 Task: Create Board Newsletter Writing Tips to Workspace Business Strategy and Planning. Create Board Content Marketing Analytics to Workspace Business Strategy and Planning. Create Board IT Project Management and Execution to Workspace Business Strategy and Planning
Action: Mouse moved to (383, 82)
Screenshot: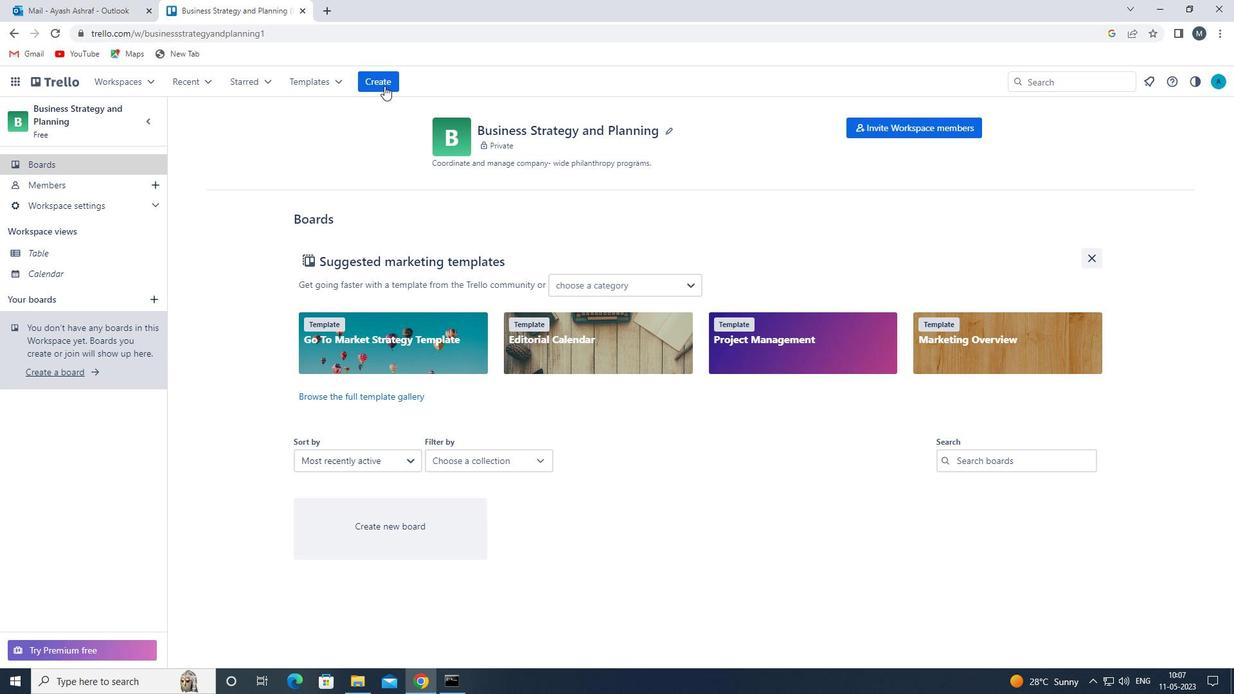 
Action: Mouse pressed left at (383, 82)
Screenshot: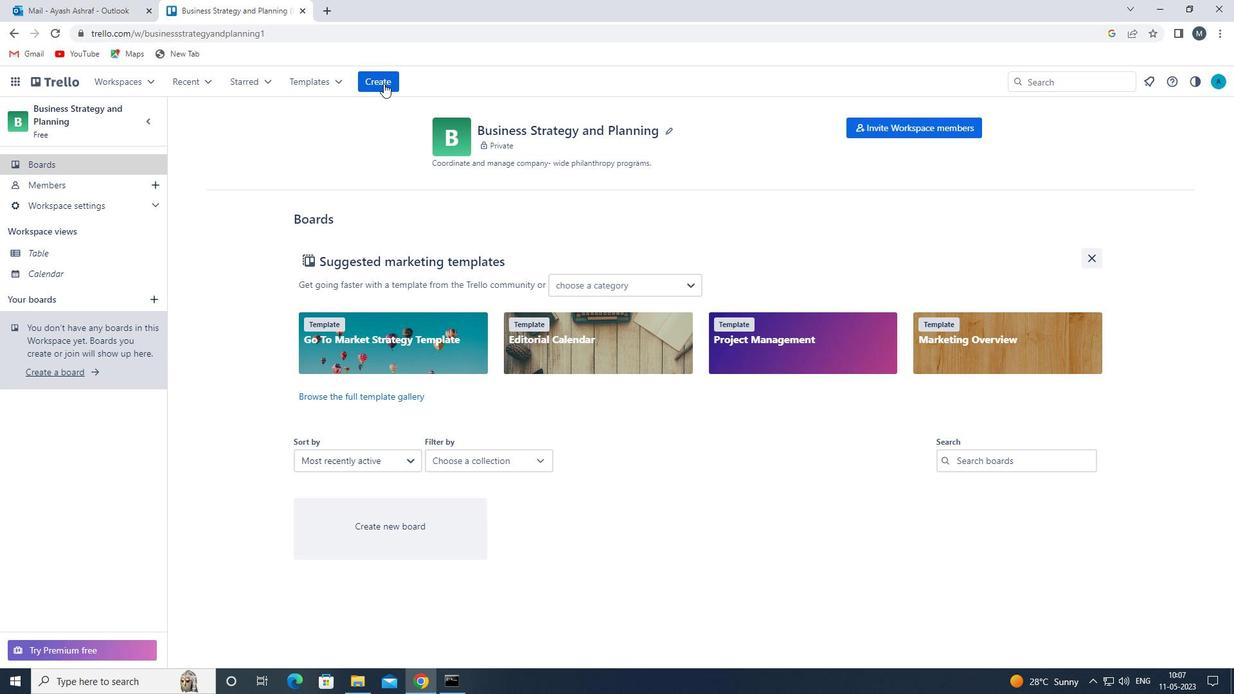 
Action: Mouse moved to (426, 113)
Screenshot: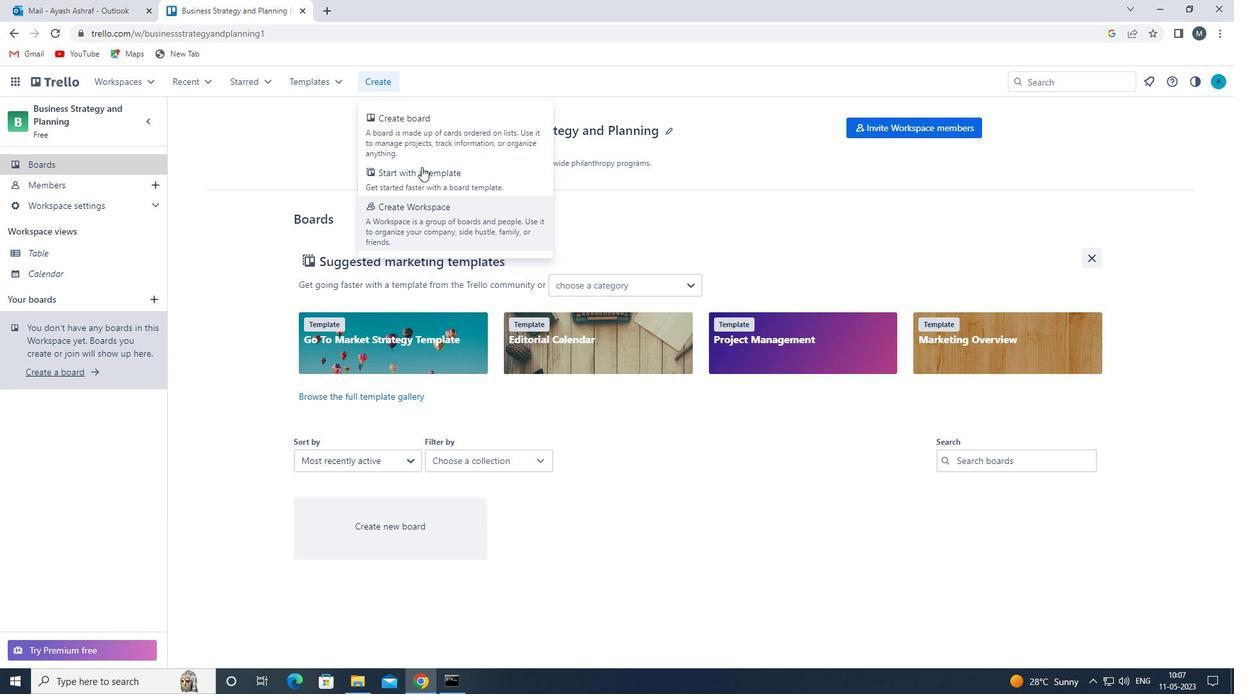 
Action: Mouse pressed left at (426, 113)
Screenshot: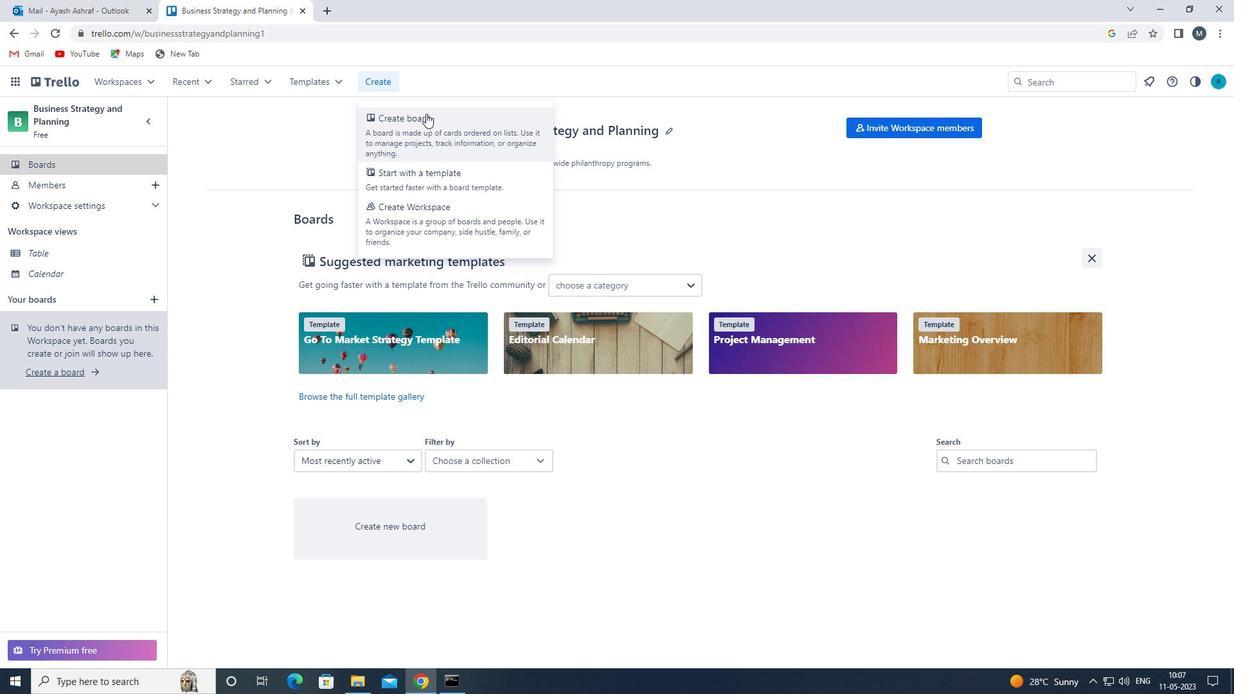 
Action: Mouse moved to (424, 316)
Screenshot: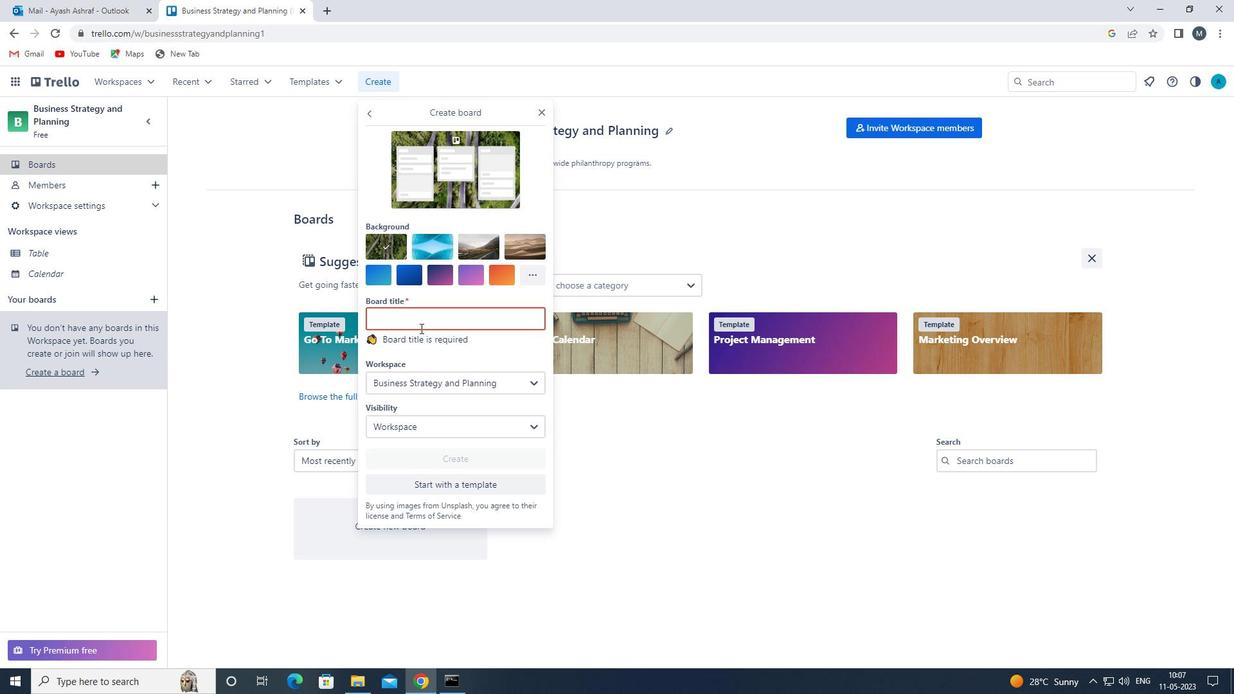 
Action: Mouse pressed left at (424, 316)
Screenshot: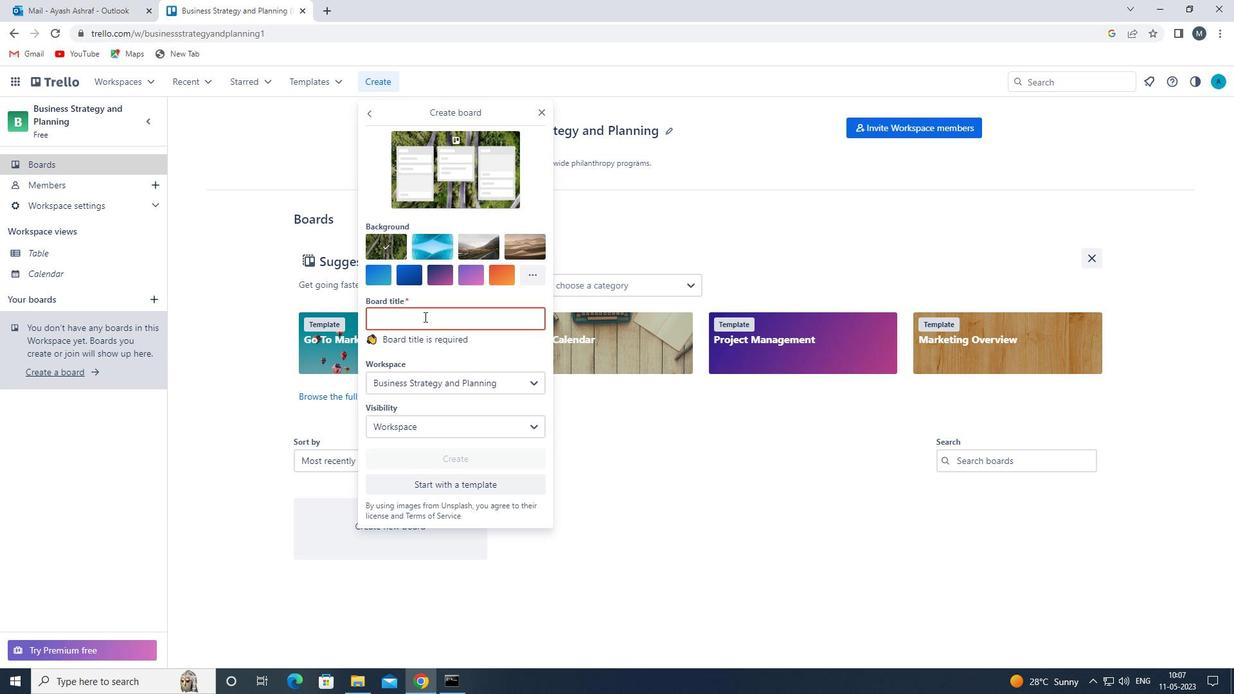 
Action: Key pressed <Key.shift>NEWS<Key.space><Key.shift>LETT<Key.backspace><Key.backspace><Key.backspace><Key.backspace><Key.backspace>LETTER<Key.space><Key.shift>WRITING<Key.space><Key.shift>TIPS
Screenshot: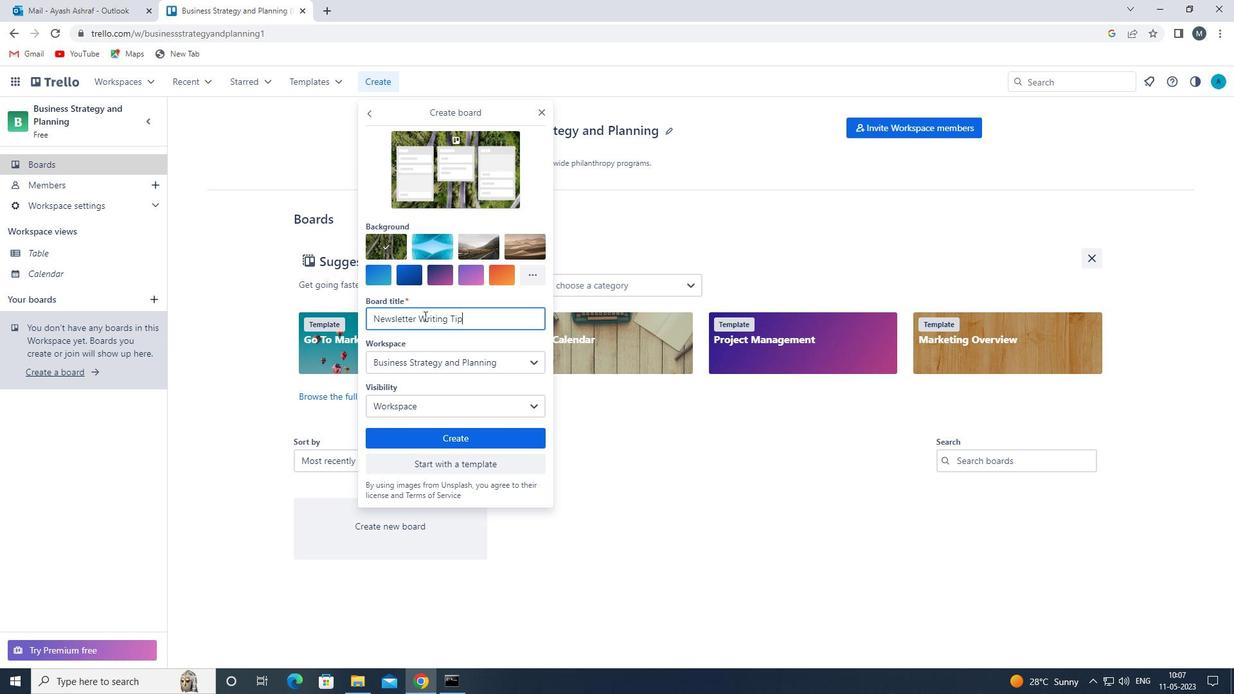 
Action: Mouse moved to (443, 434)
Screenshot: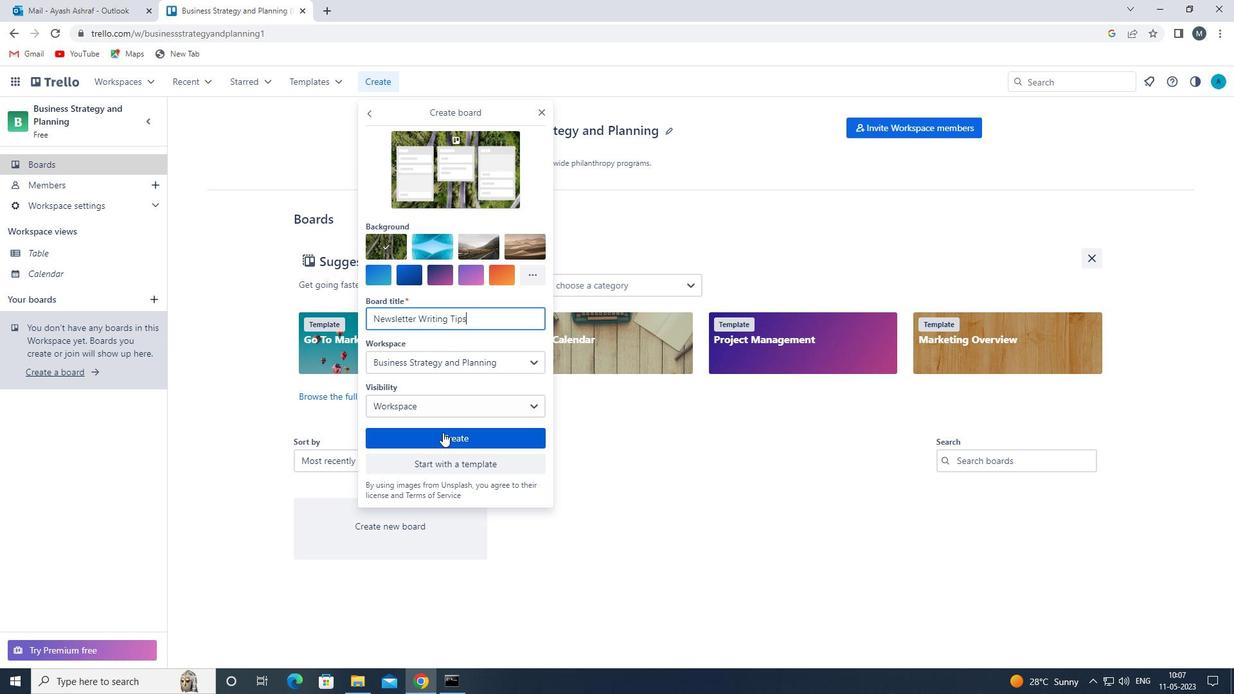 
Action: Mouse pressed left at (443, 434)
Screenshot: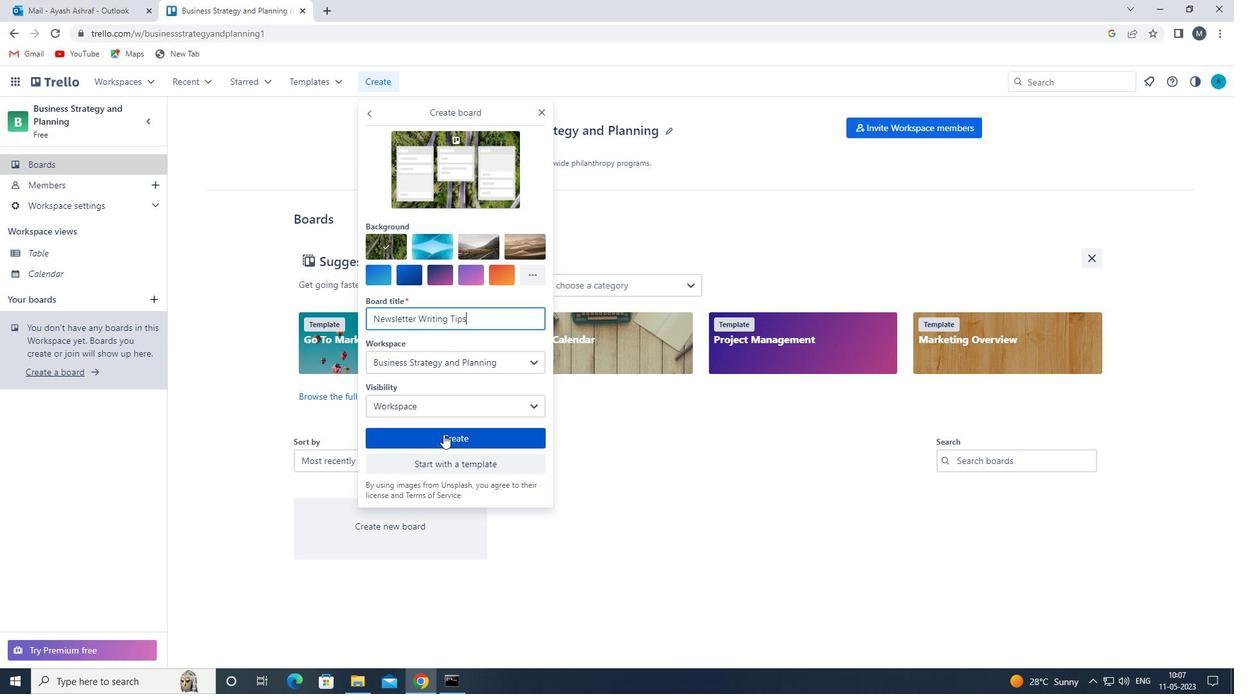 
Action: Mouse moved to (383, 82)
Screenshot: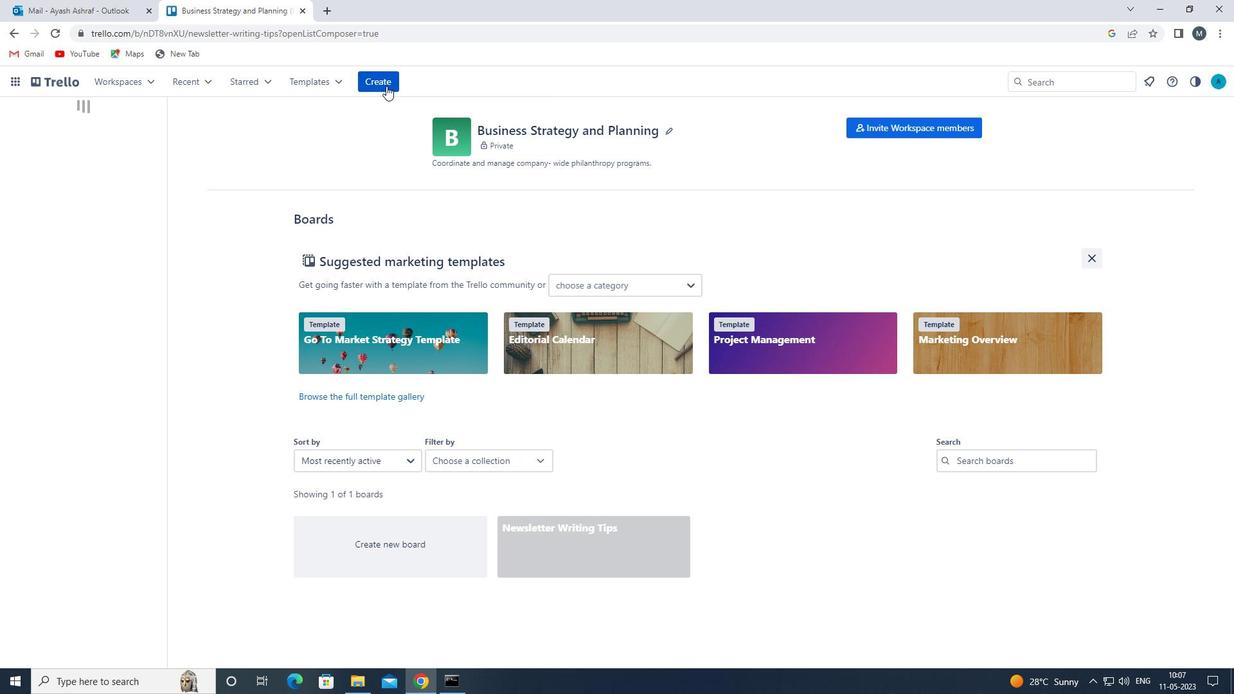 
Action: Mouse pressed left at (383, 82)
Screenshot: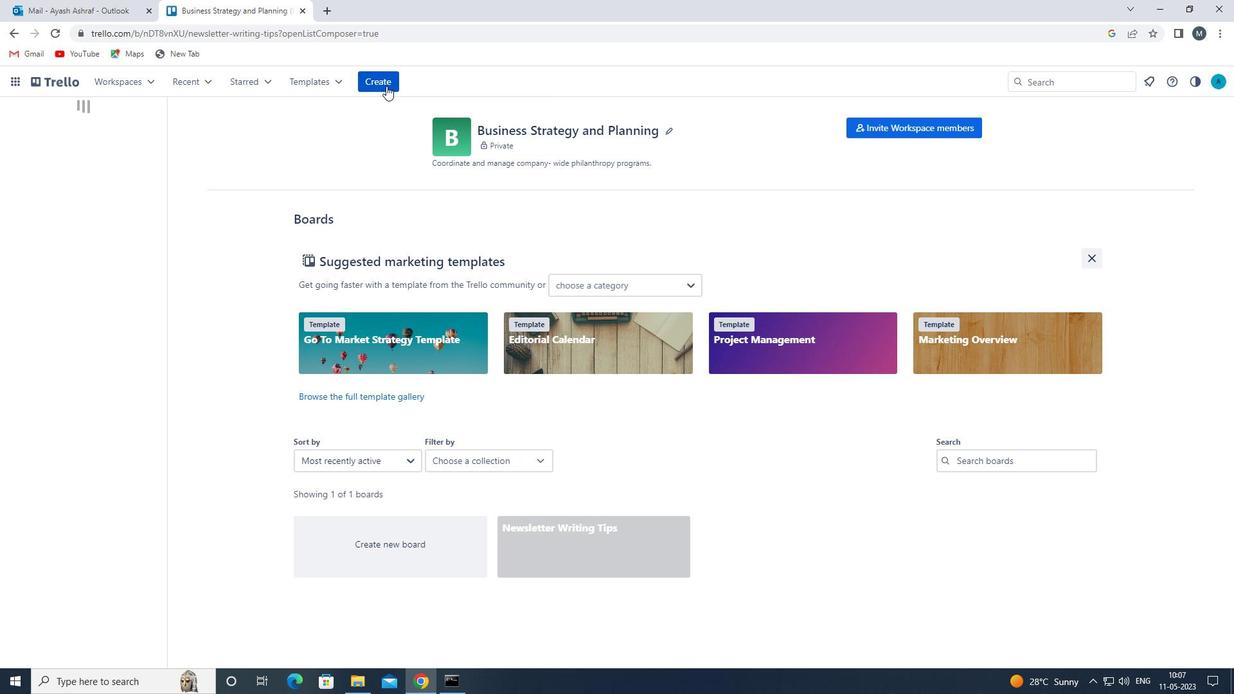 
Action: Mouse moved to (430, 129)
Screenshot: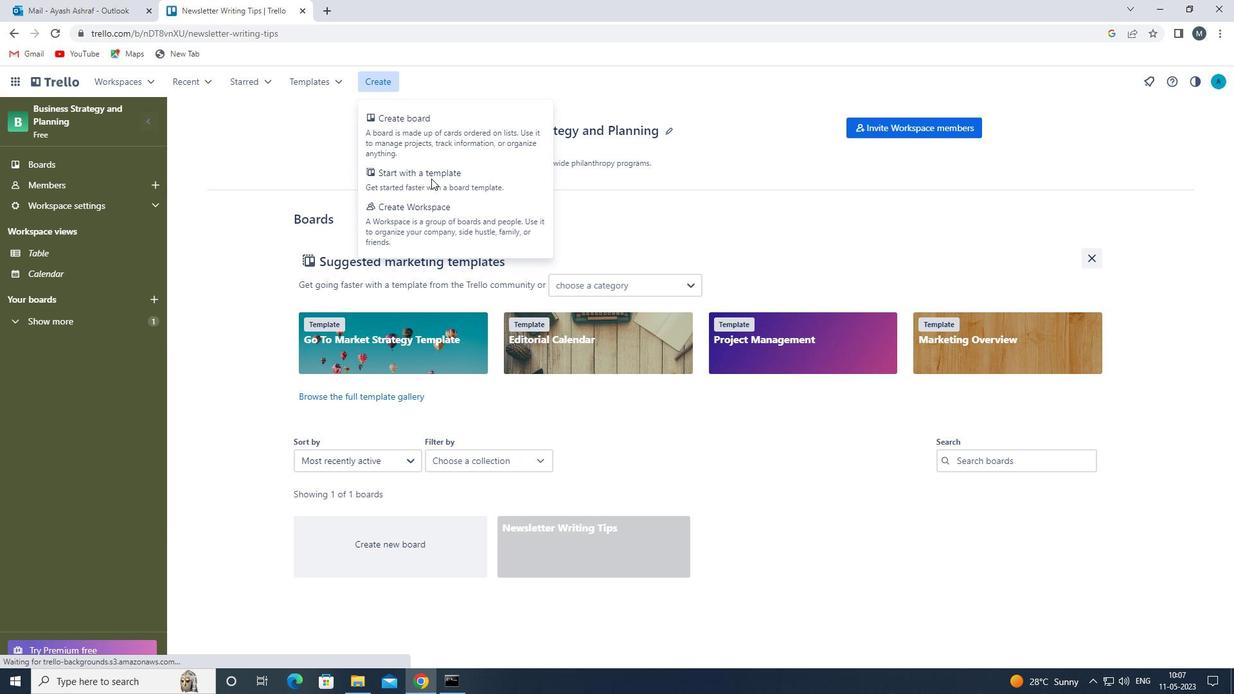 
Action: Mouse pressed left at (430, 129)
Screenshot: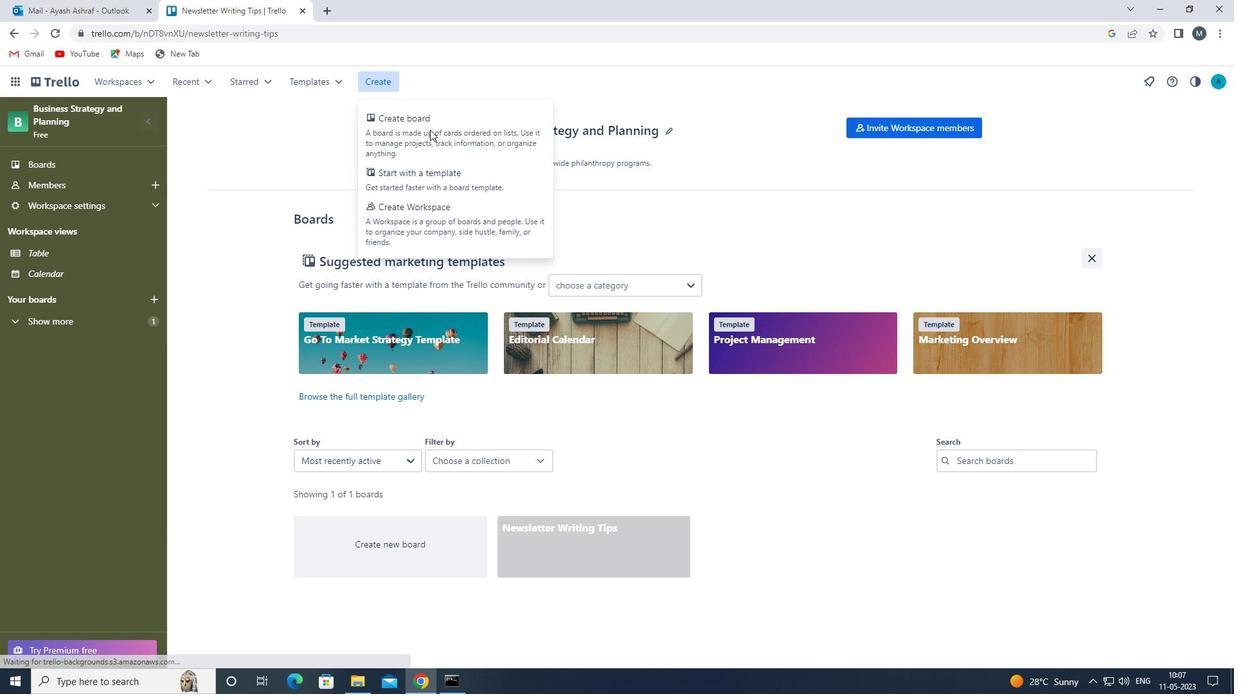 
Action: Mouse moved to (424, 318)
Screenshot: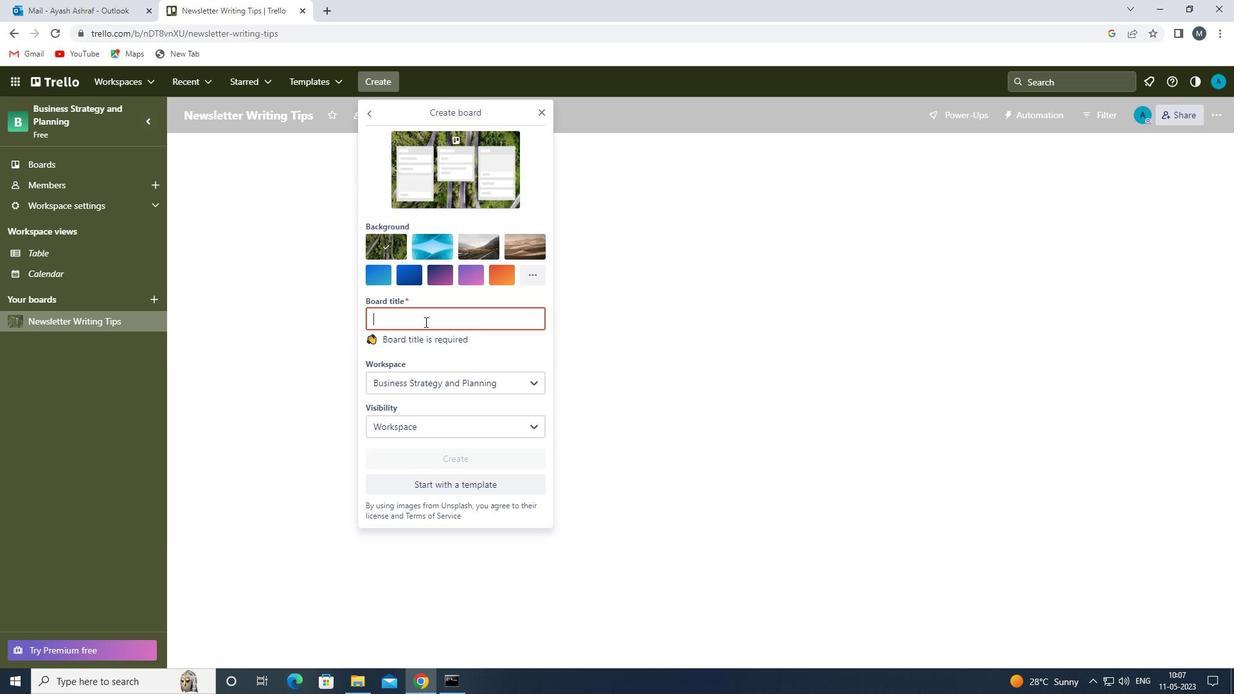 
Action: Mouse pressed left at (424, 318)
Screenshot: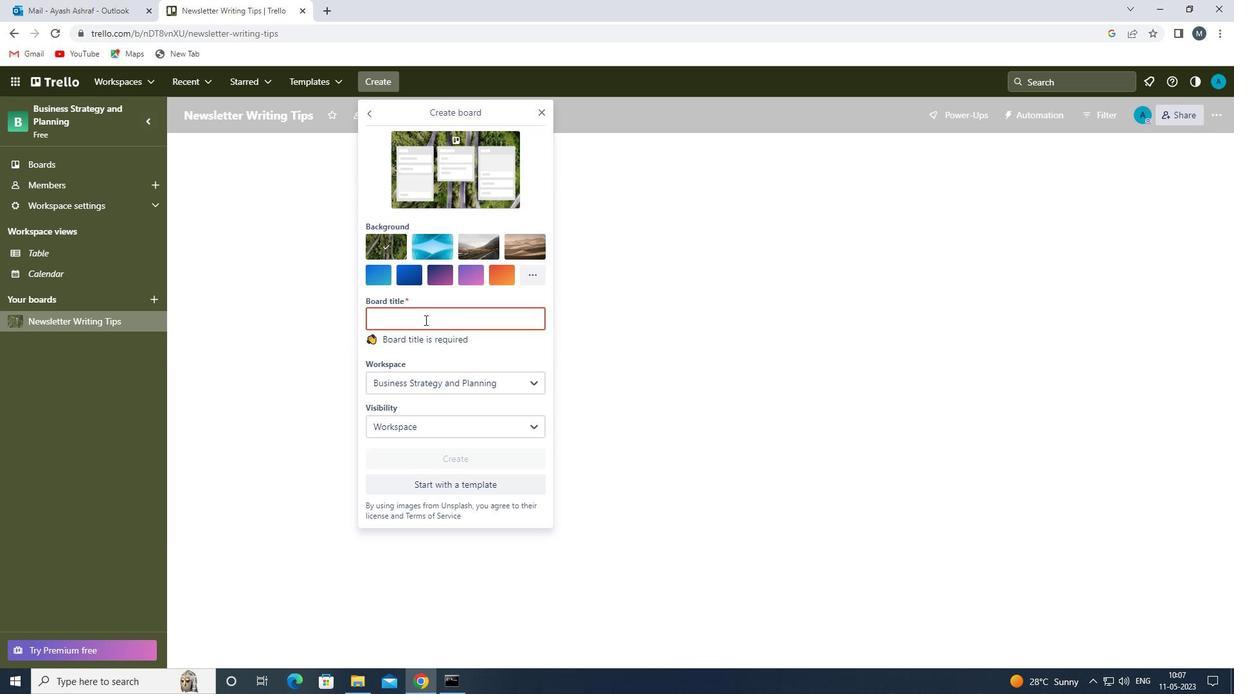 
Action: Key pressed <Key.shift><Key.shift><Key.shift>CONTENT<Key.space><Key.shift>MARKETING<Key.space><Key.shift>ANALYTICS
Screenshot: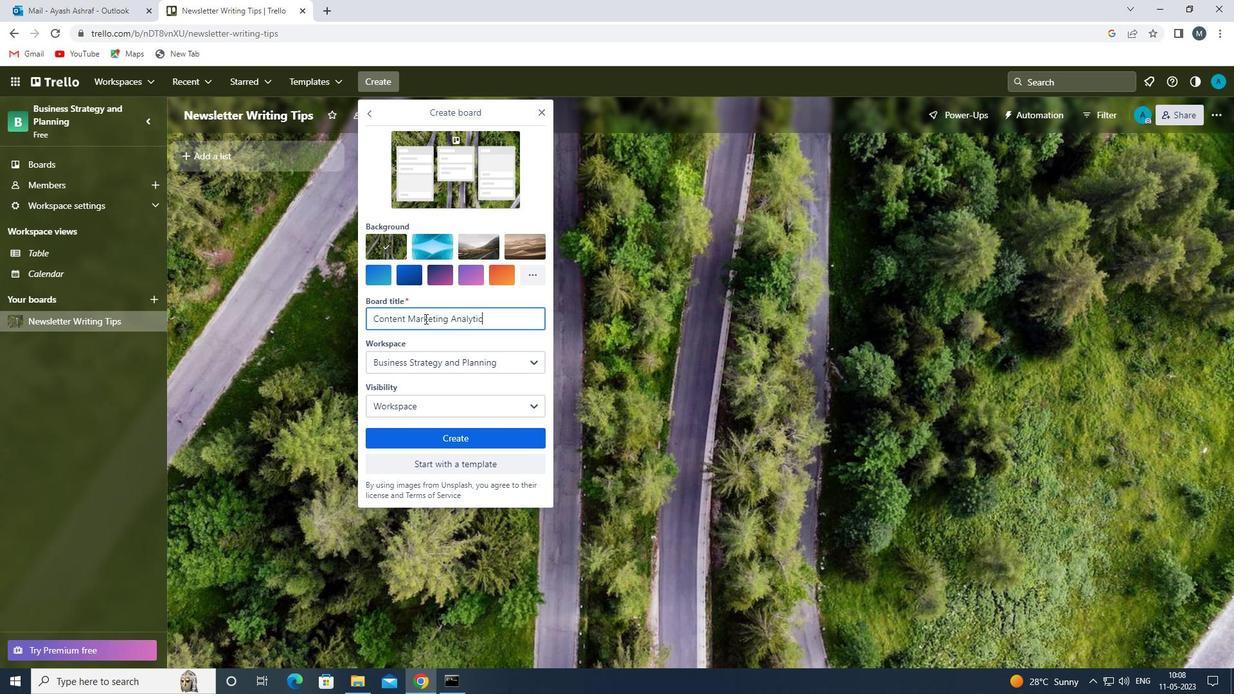 
Action: Mouse moved to (441, 432)
Screenshot: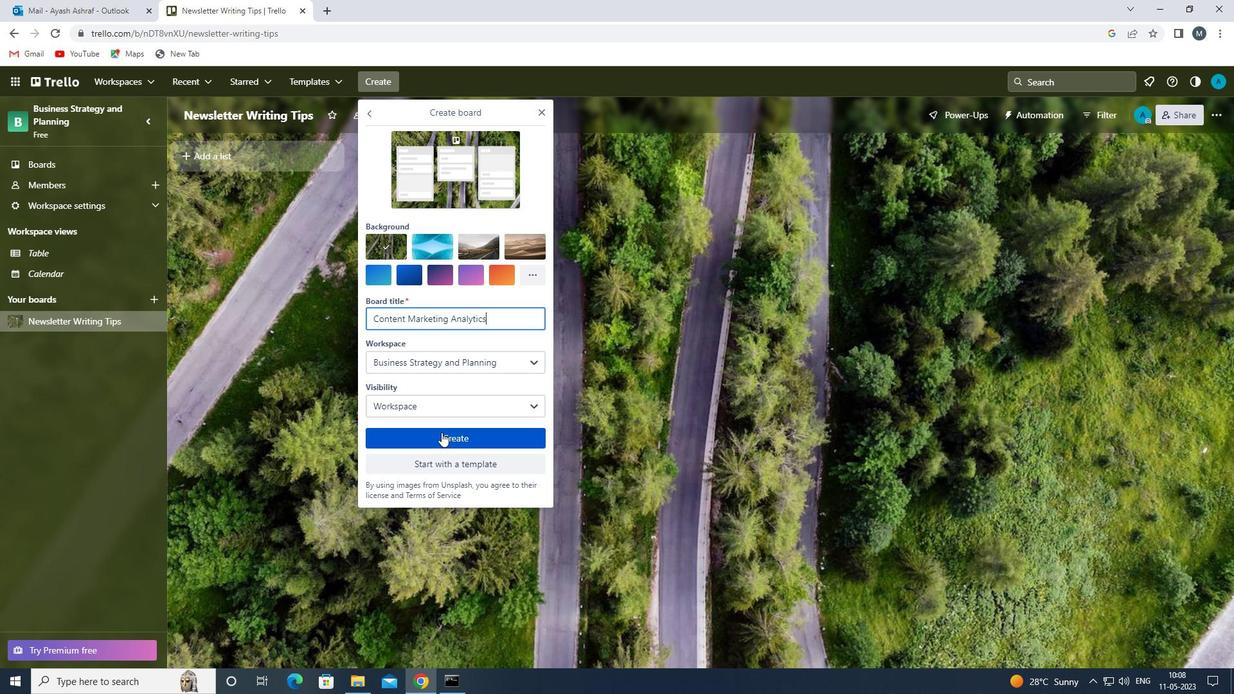
Action: Mouse pressed left at (441, 432)
Screenshot: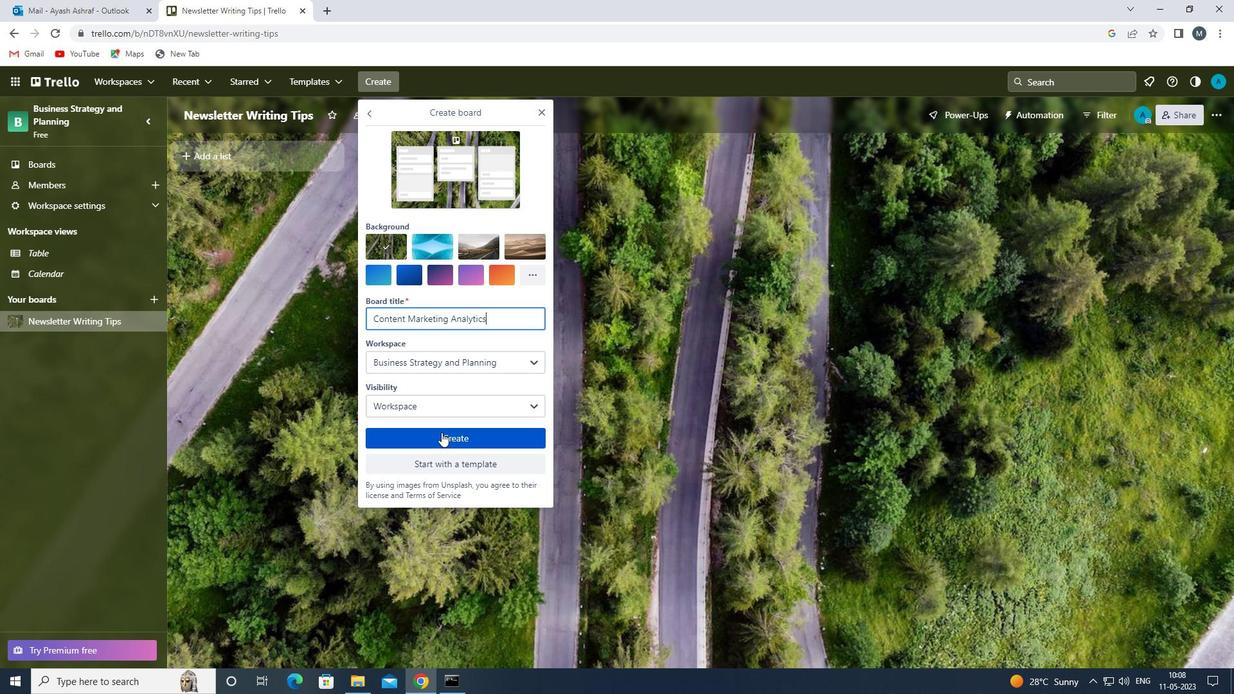 
Action: Mouse moved to (514, 115)
Screenshot: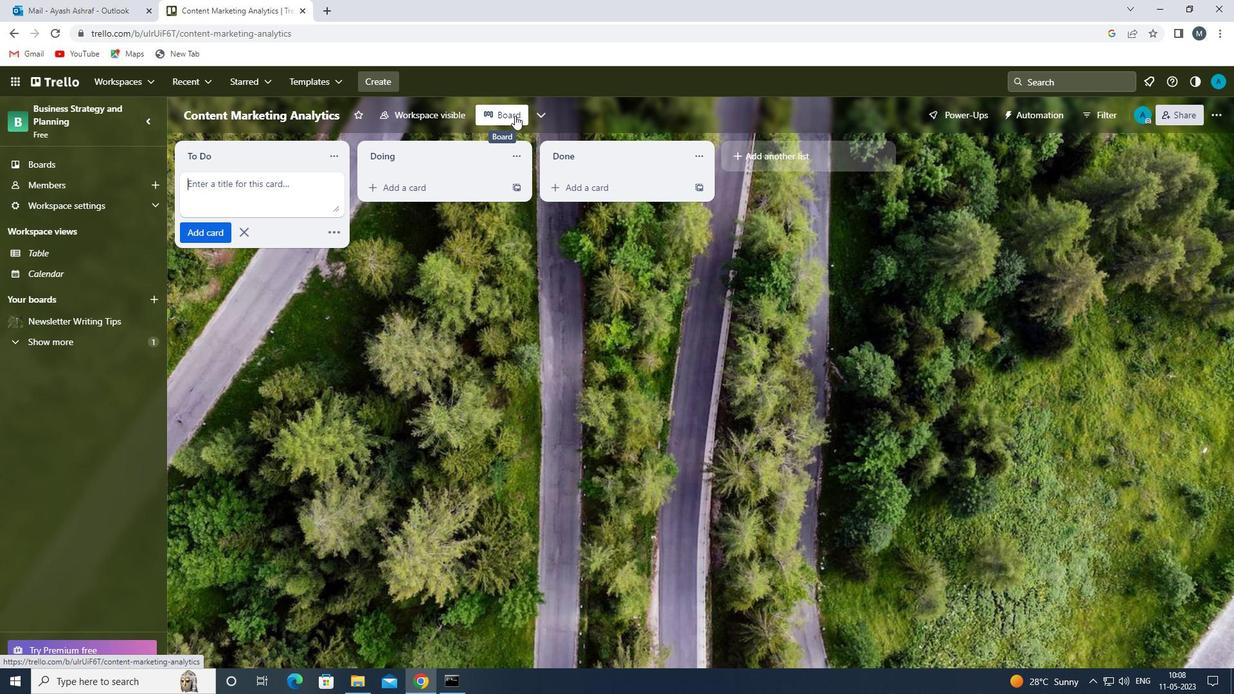 
Action: Mouse pressed left at (514, 115)
Screenshot: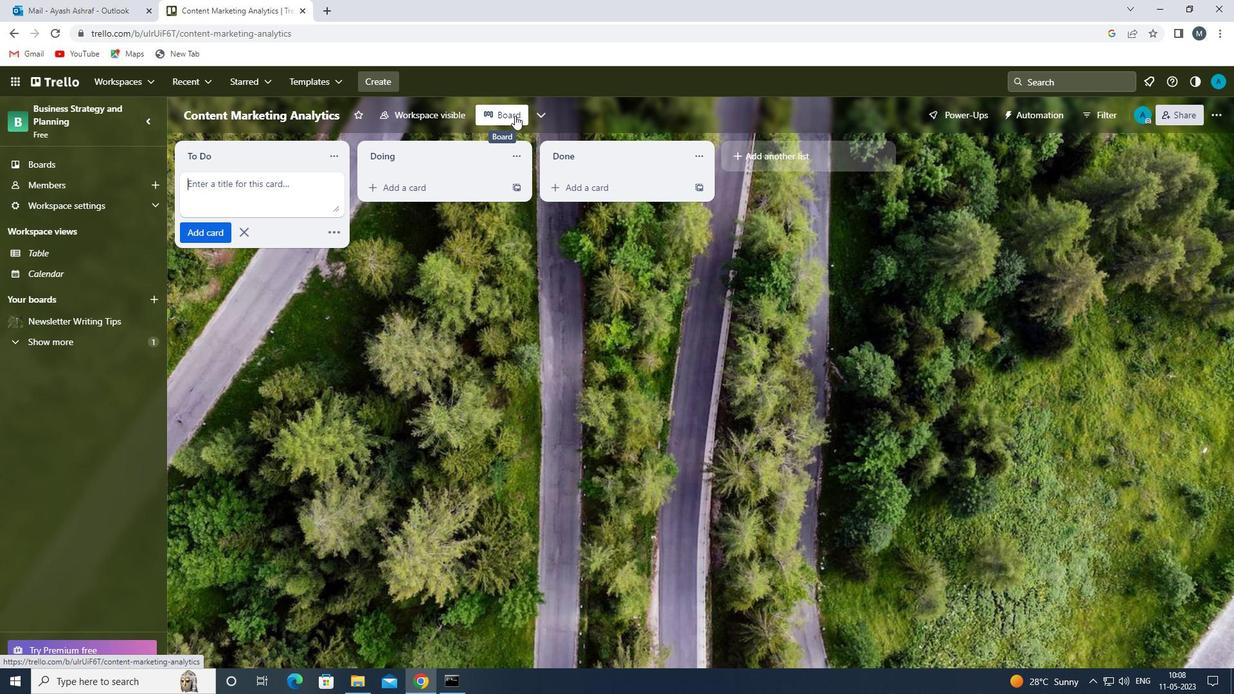 
Action: Mouse moved to (388, 84)
Screenshot: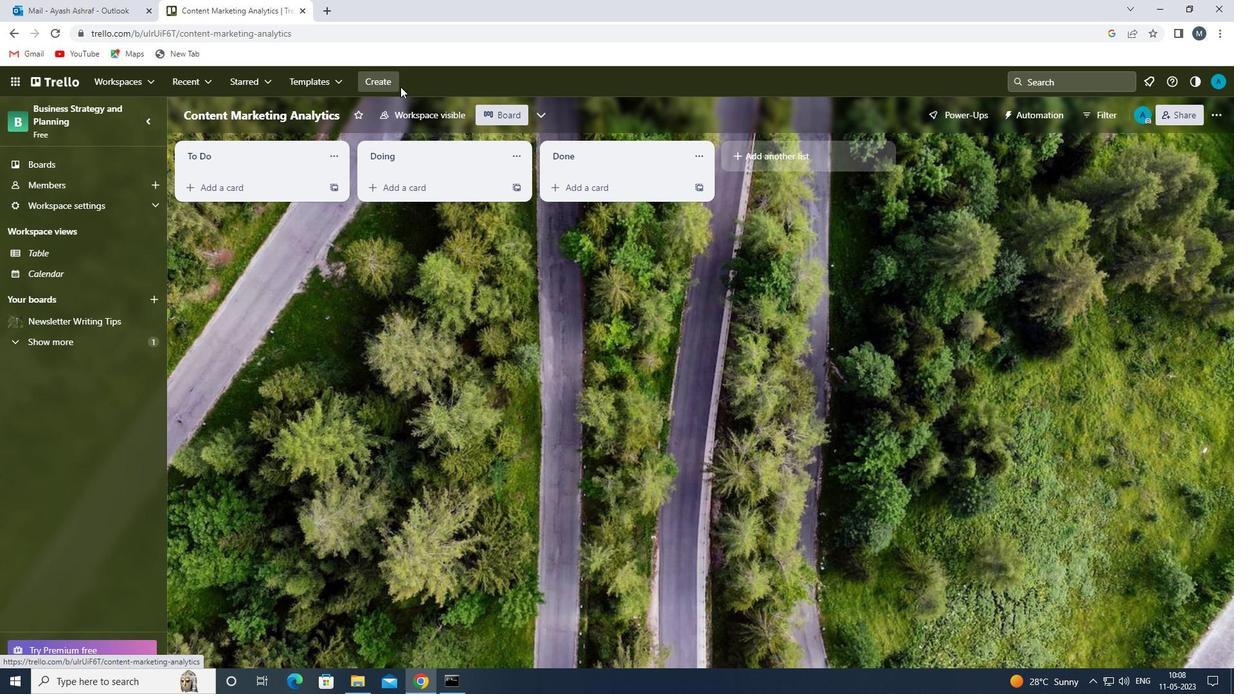 
Action: Mouse pressed left at (388, 84)
Screenshot: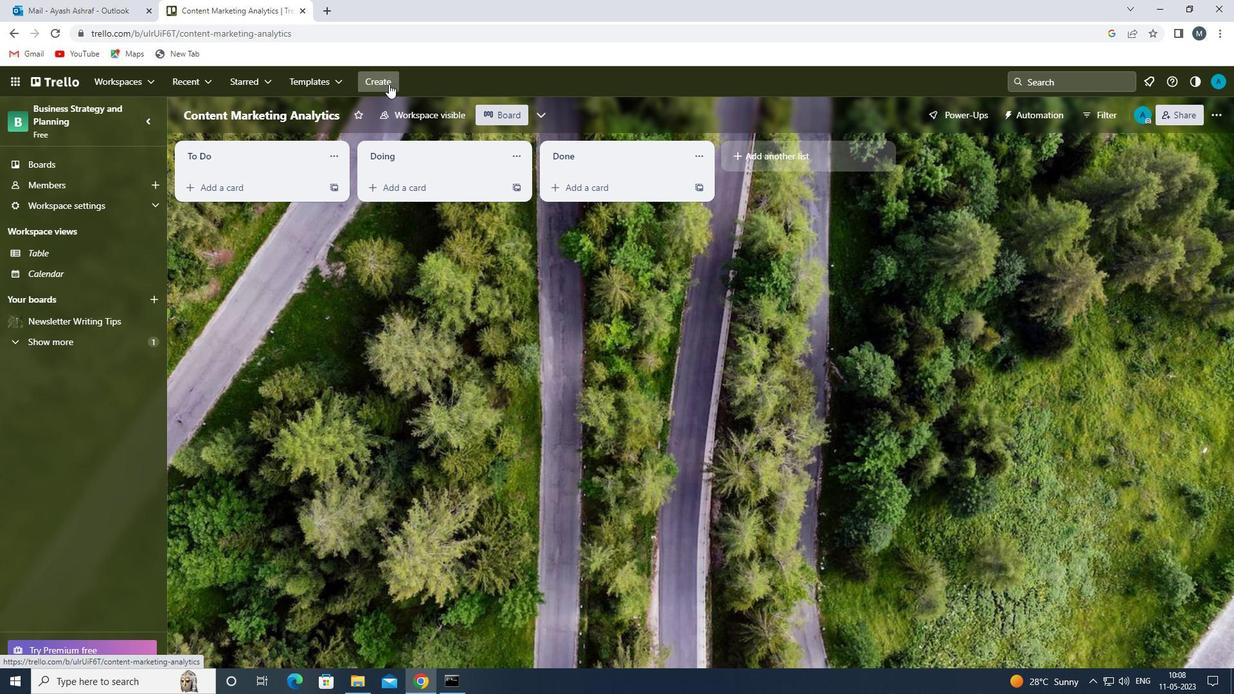 
Action: Mouse moved to (423, 136)
Screenshot: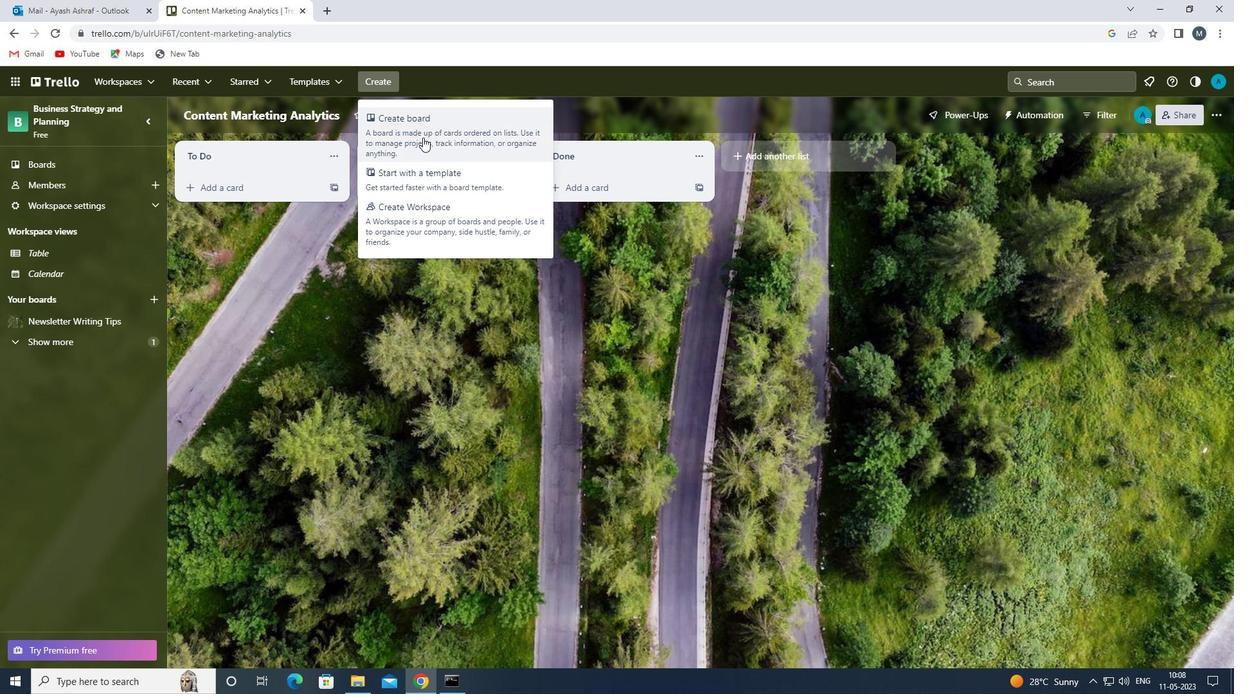 
Action: Mouse pressed left at (423, 136)
Screenshot: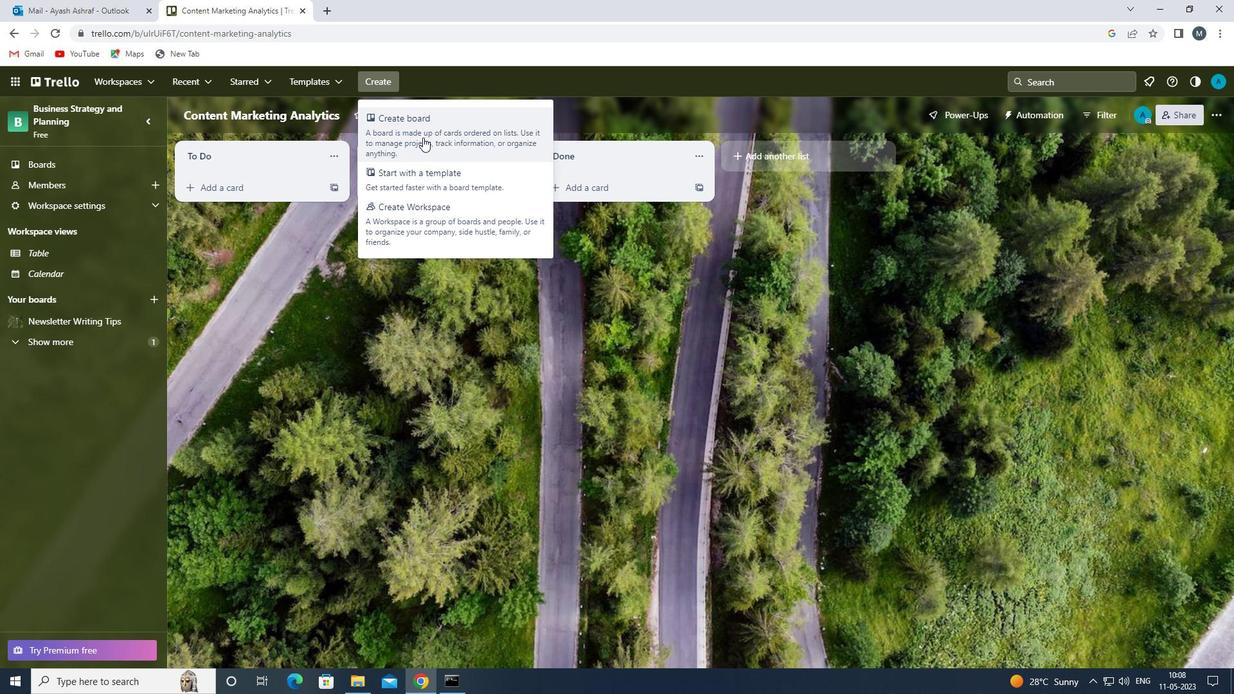 
Action: Mouse moved to (406, 320)
Screenshot: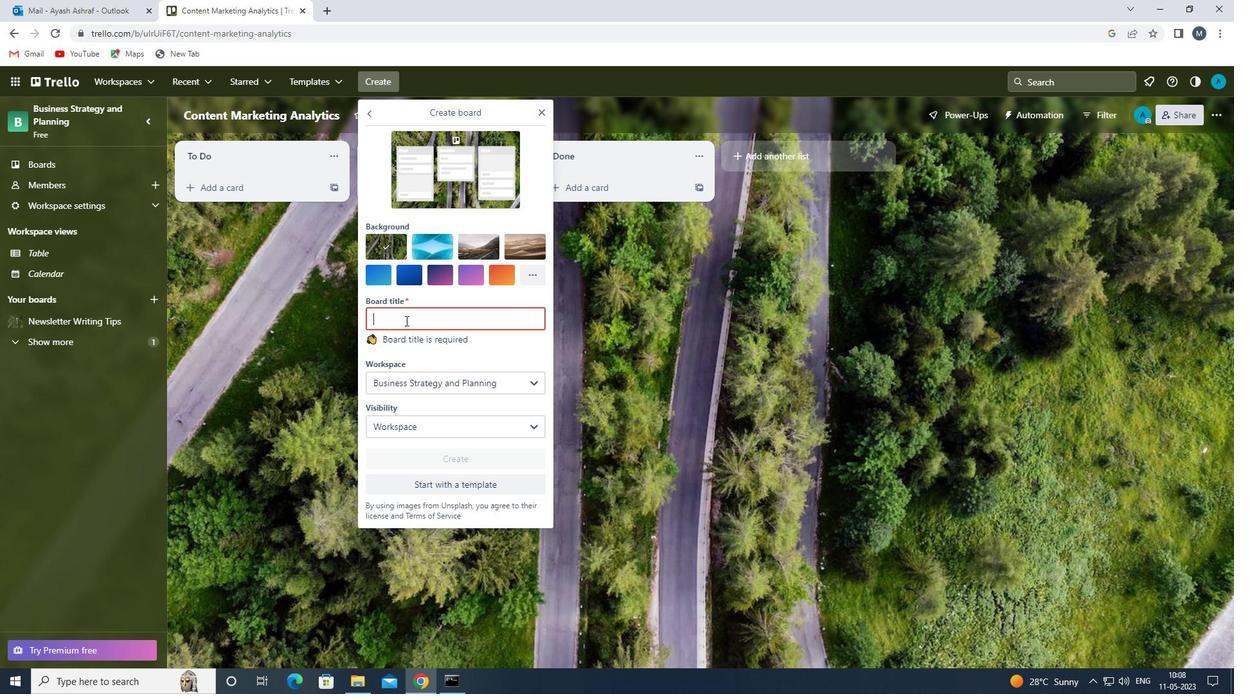 
Action: Mouse pressed left at (406, 320)
Screenshot: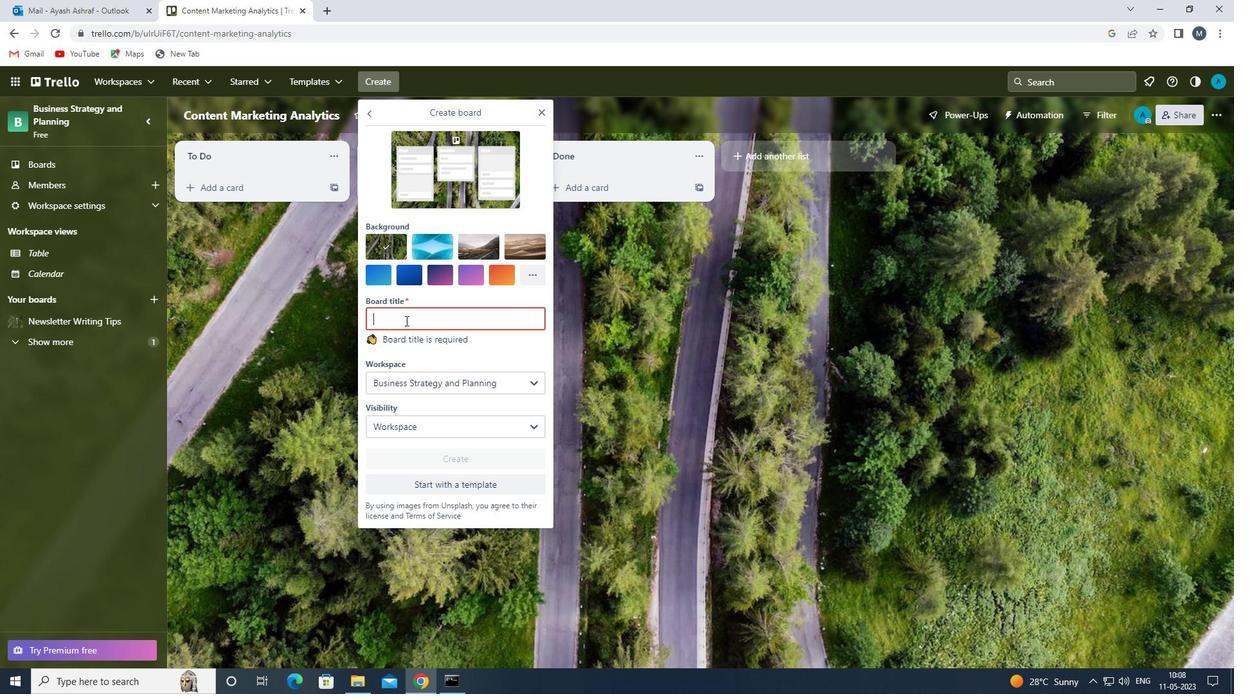 
Action: Mouse moved to (406, 320)
Screenshot: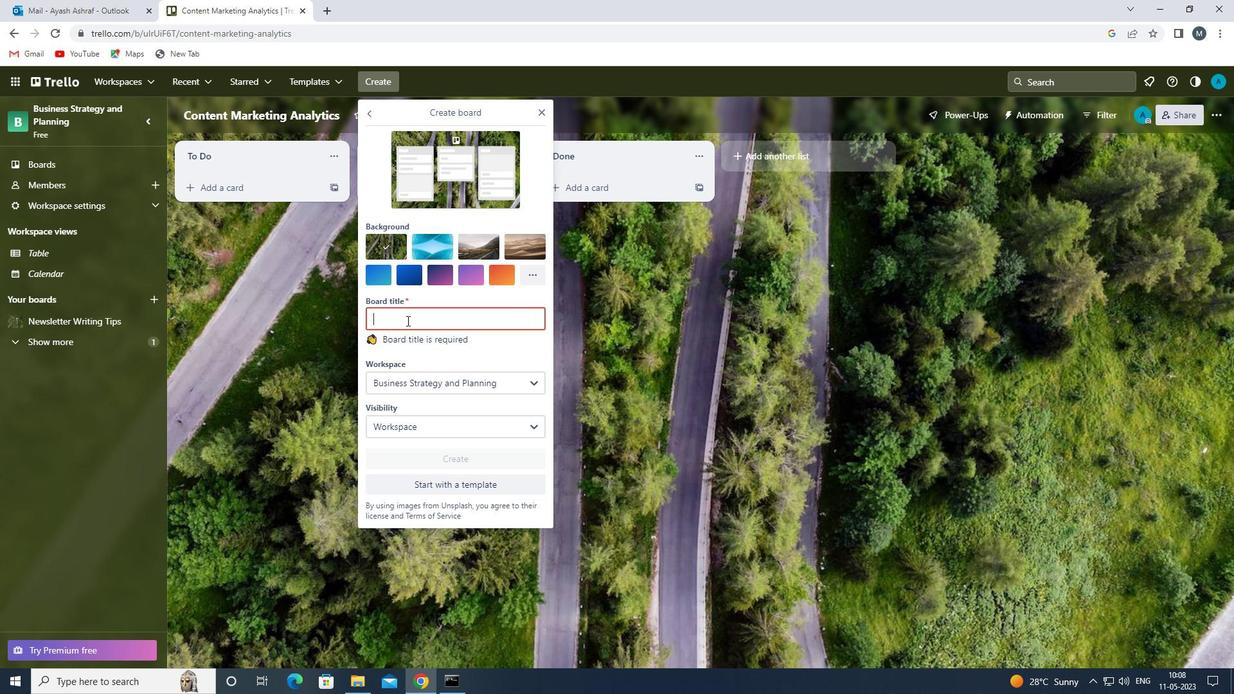 
Action: Key pressed <Key.shift>IT<Key.backspace><Key.shift>T<Key.space><Key.shift>PROJECT<Key.space><Key.shift>MANAGEMENT<Key.space>AND<Key.space><Key.shift><Key.shift><Key.shift><Key.shift><Key.shift><Key.shift><Key.shift>EXECUTION<Key.space>
Screenshot: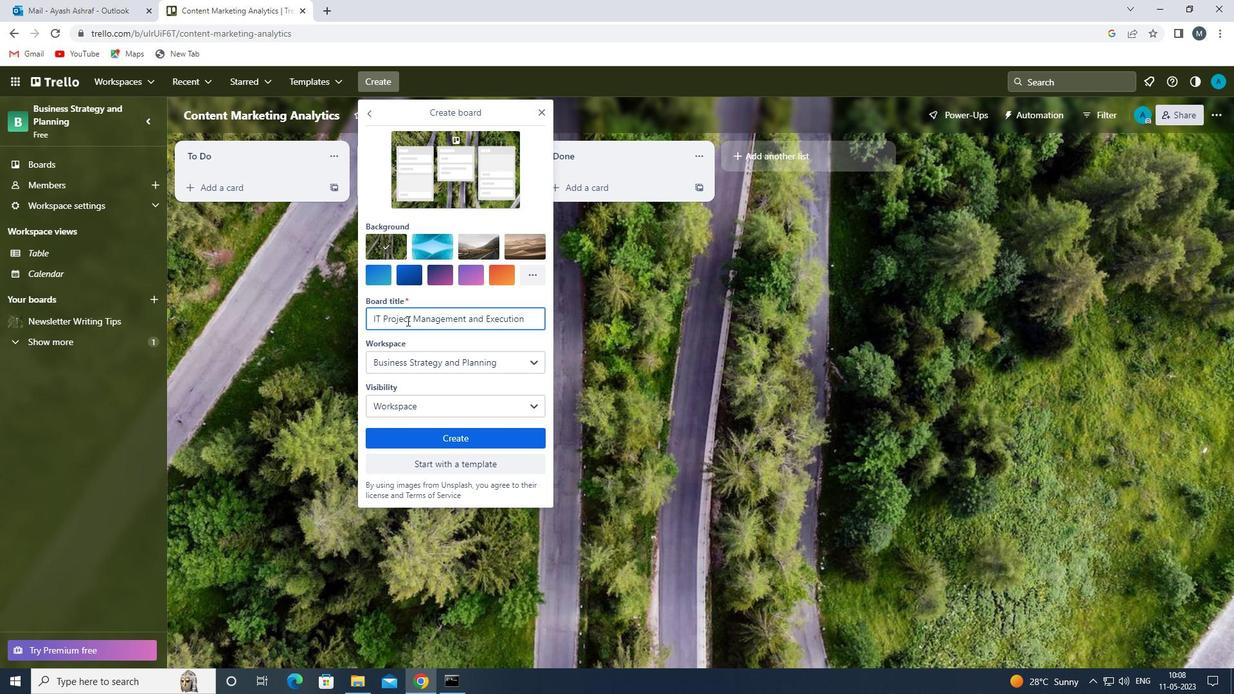 
Action: Mouse moved to (424, 440)
Screenshot: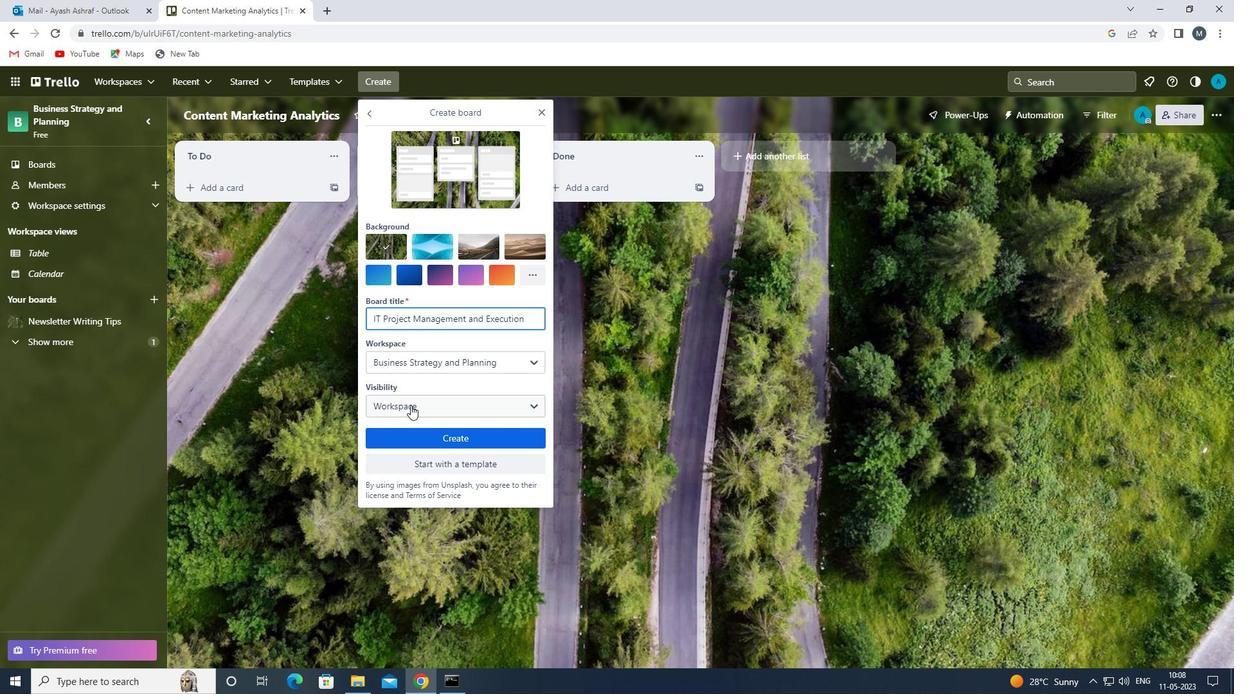 
Action: Mouse pressed left at (424, 440)
Screenshot: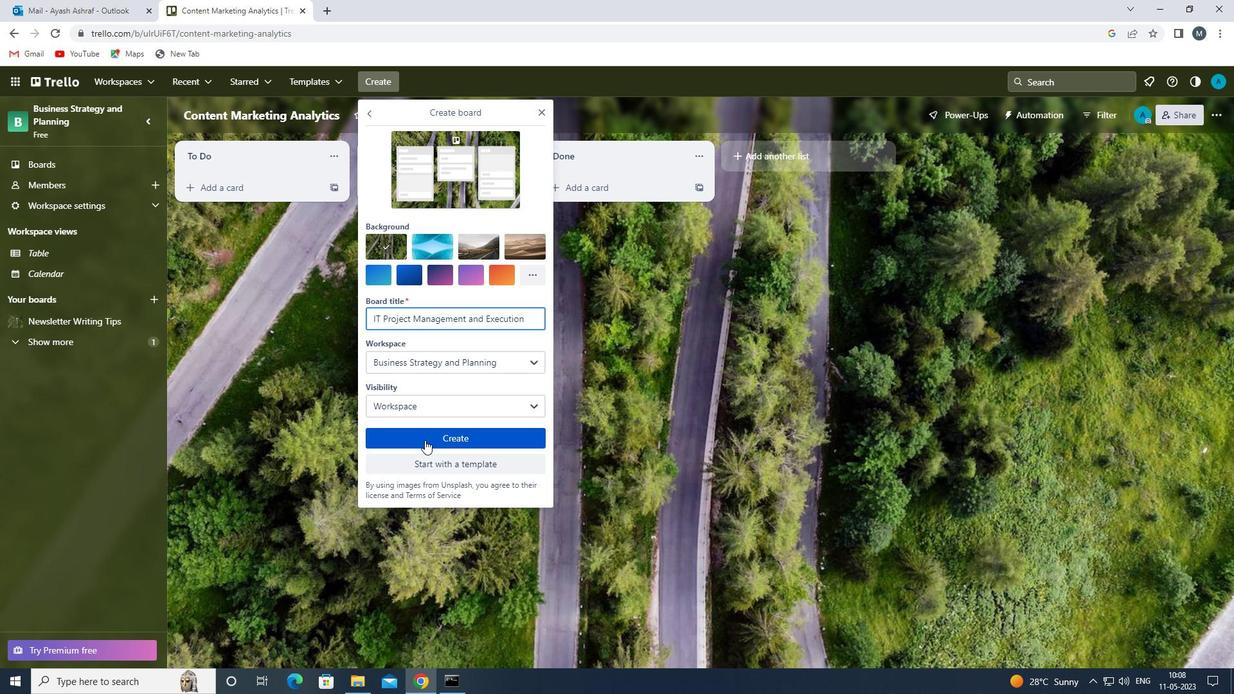 
Action: Mouse moved to (424, 436)
Screenshot: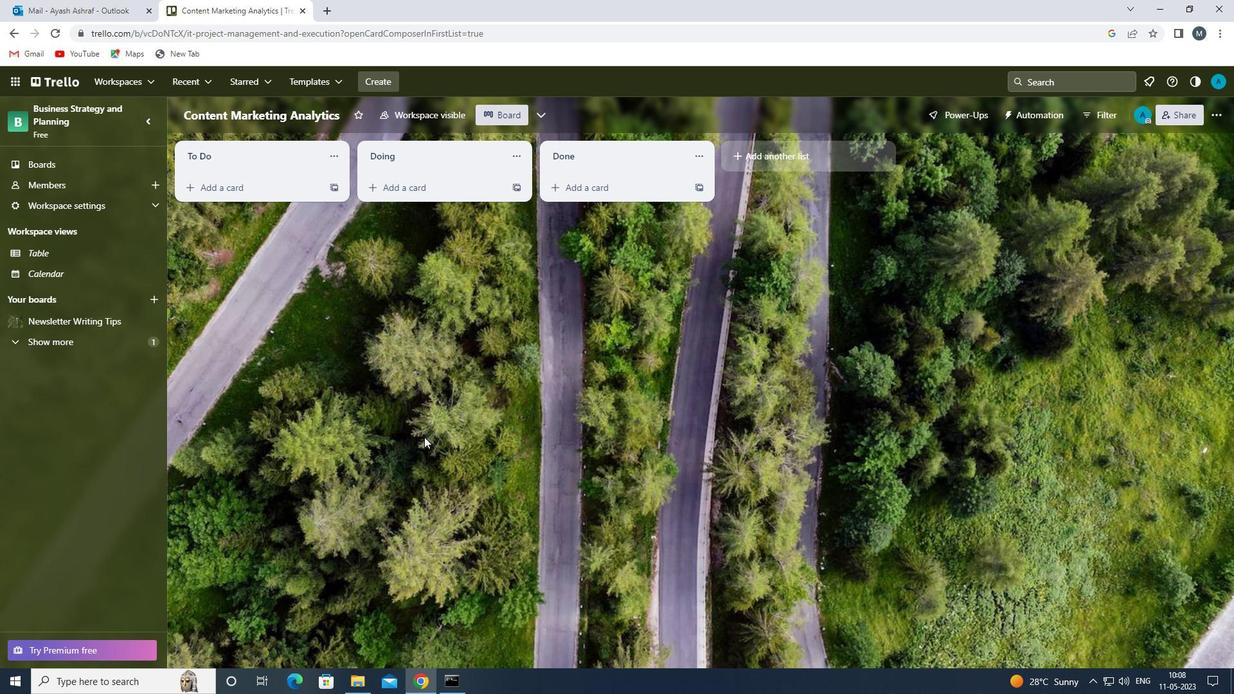 
